 Task: Add horizontal guide.
Action: Mouse moved to (123, 88)
Screenshot: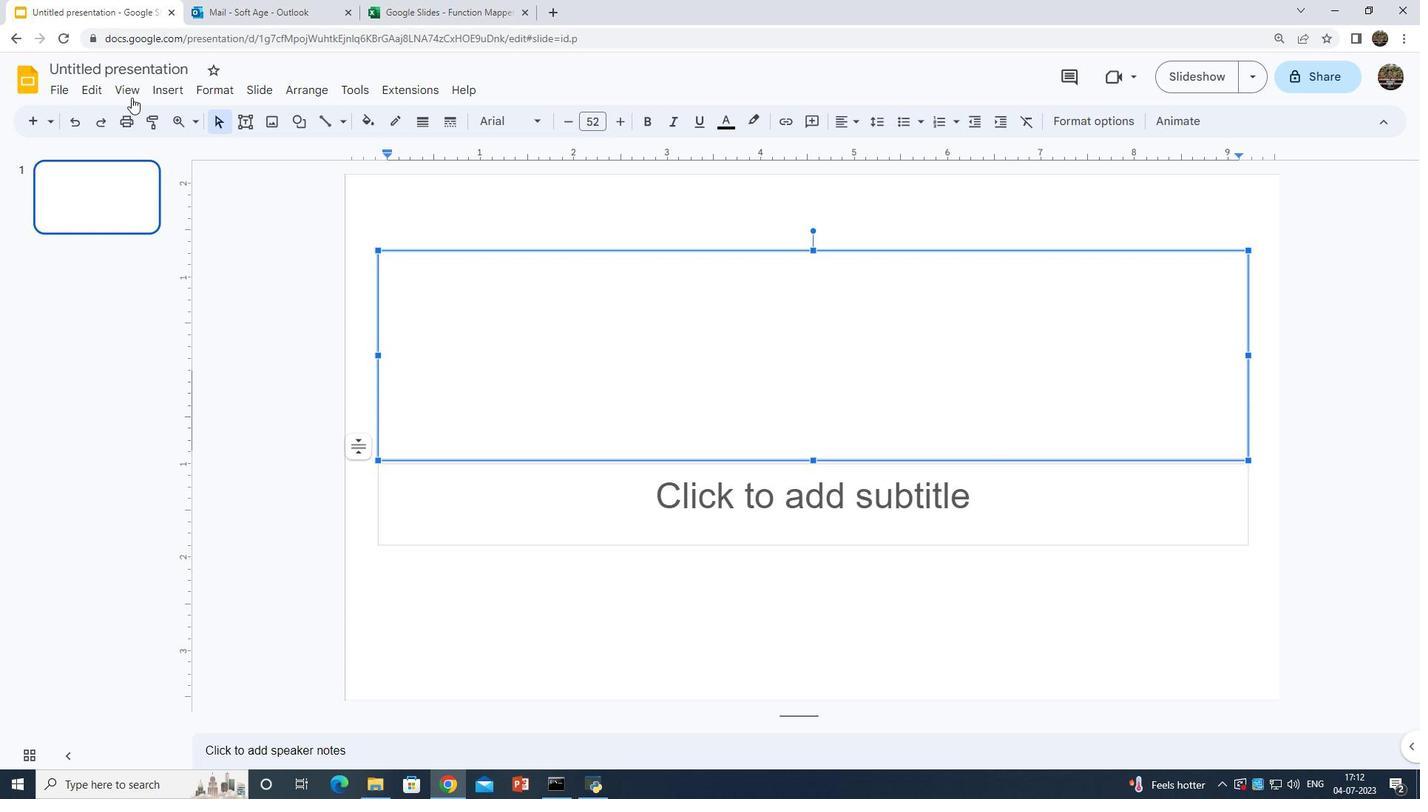 
Action: Mouse pressed left at (123, 88)
Screenshot: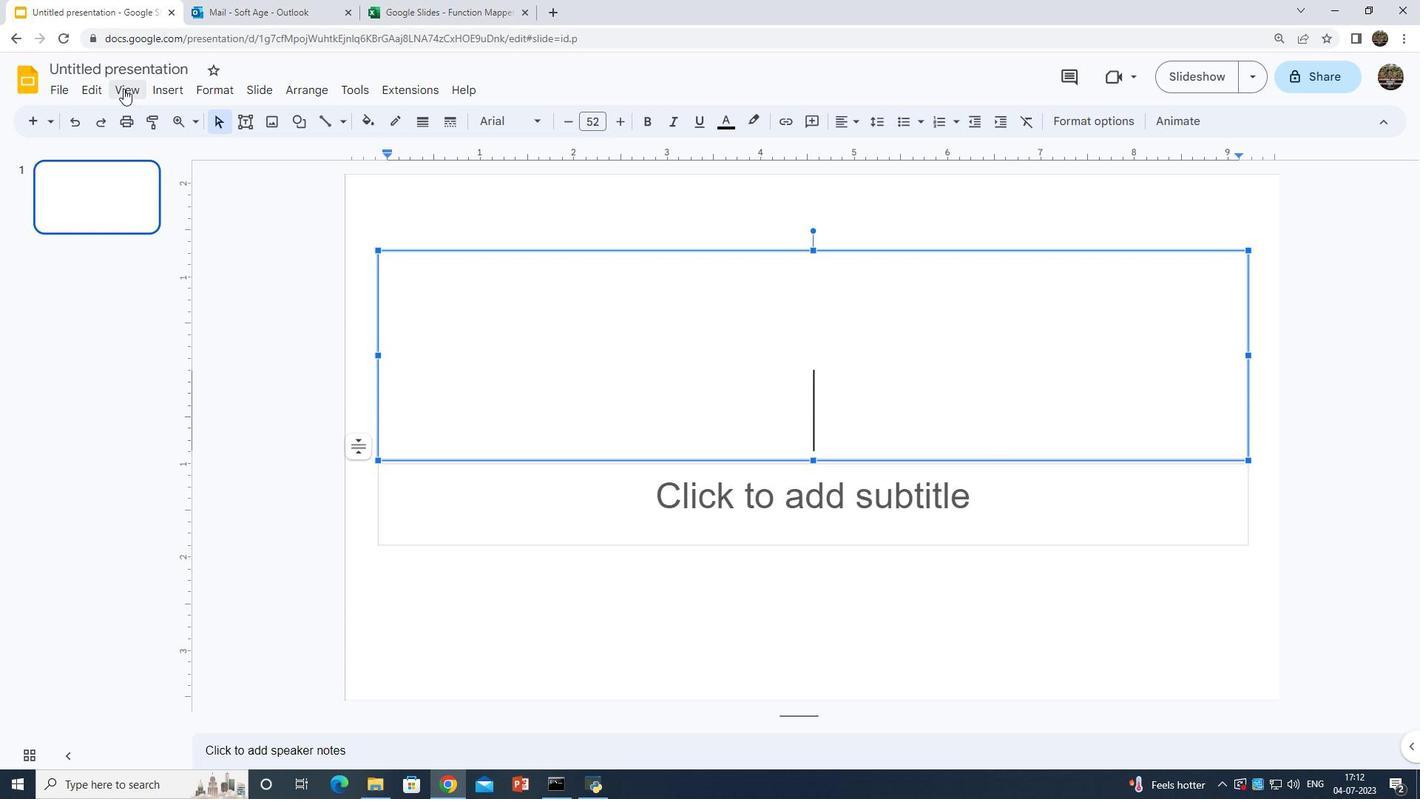 
Action: Mouse moved to (219, 261)
Screenshot: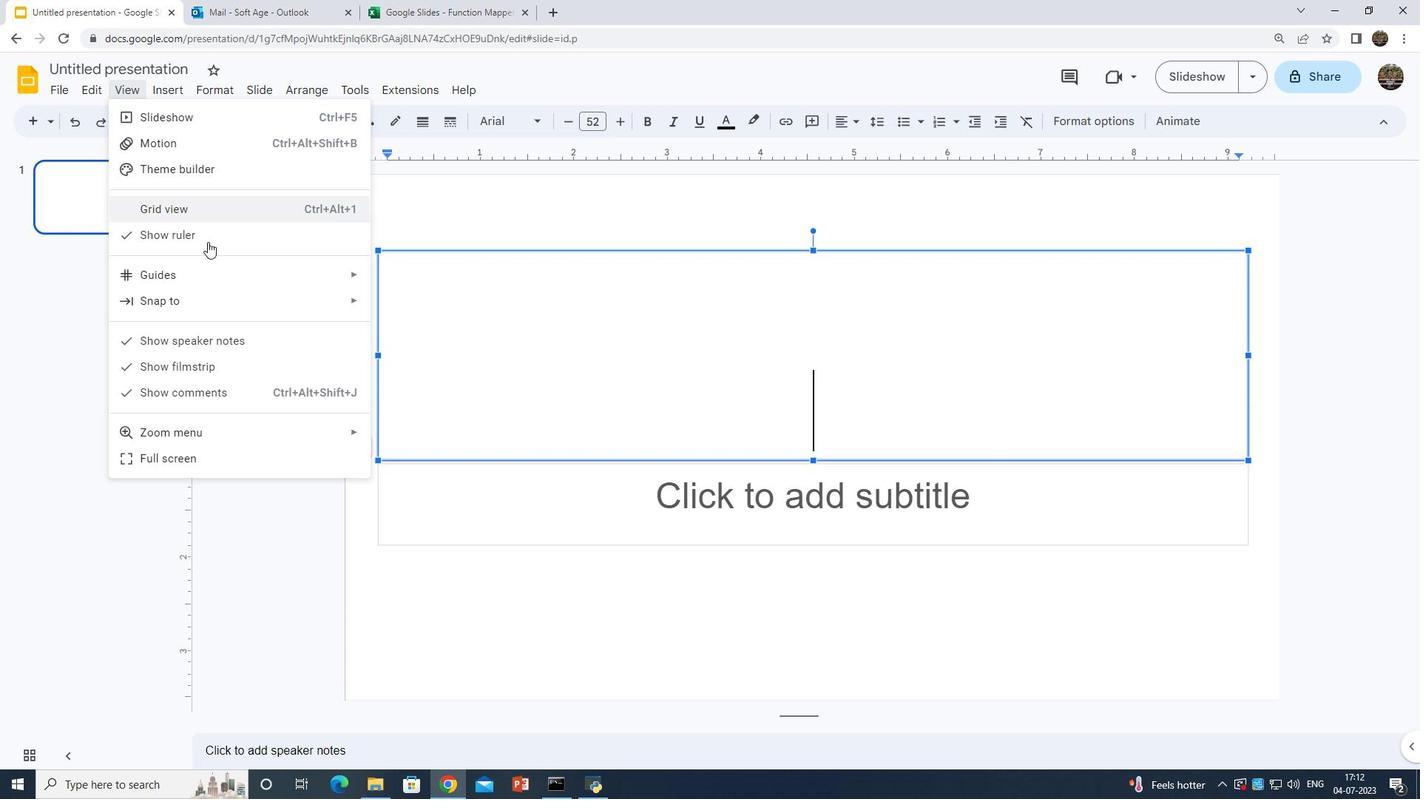 
Action: Mouse pressed left at (219, 261)
Screenshot: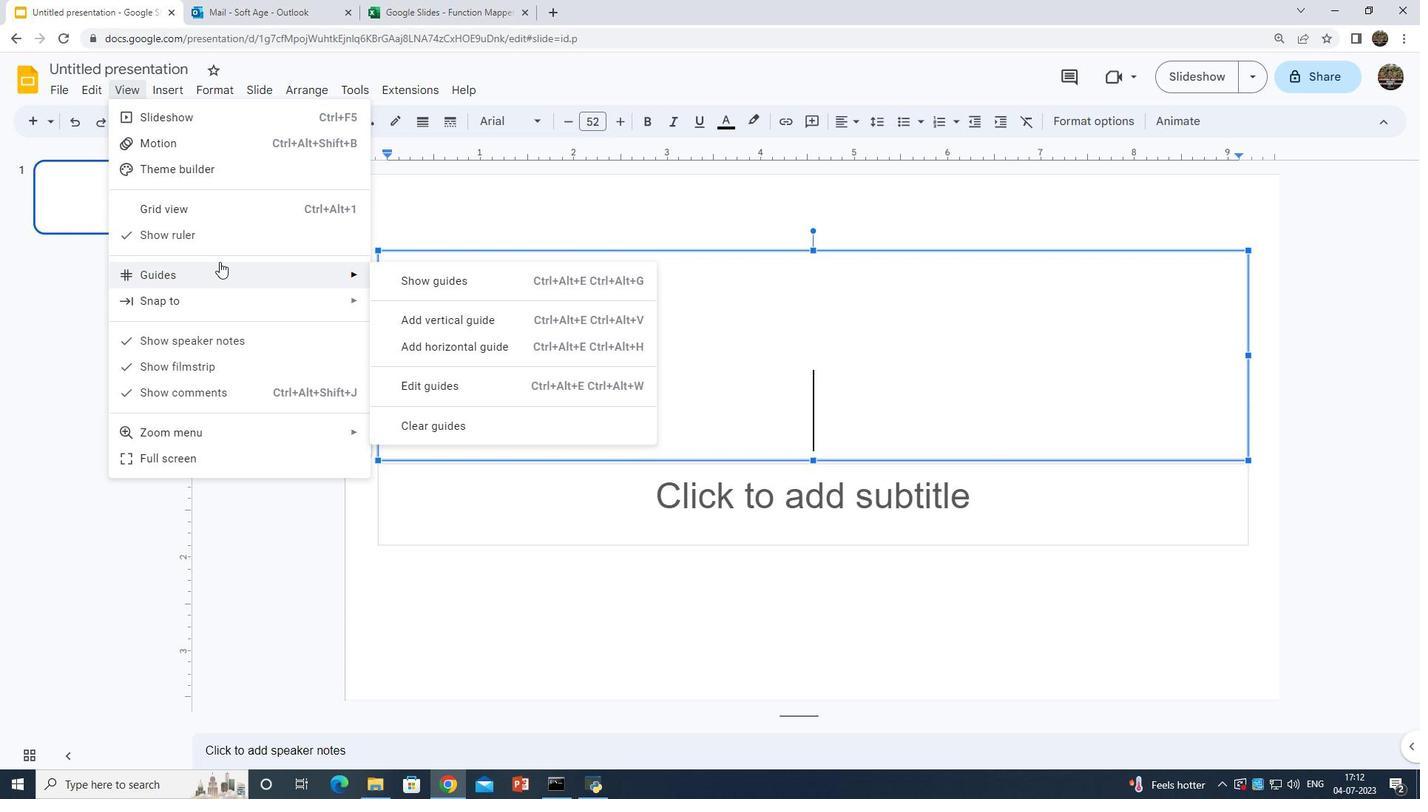 
Action: Mouse moved to (436, 346)
Screenshot: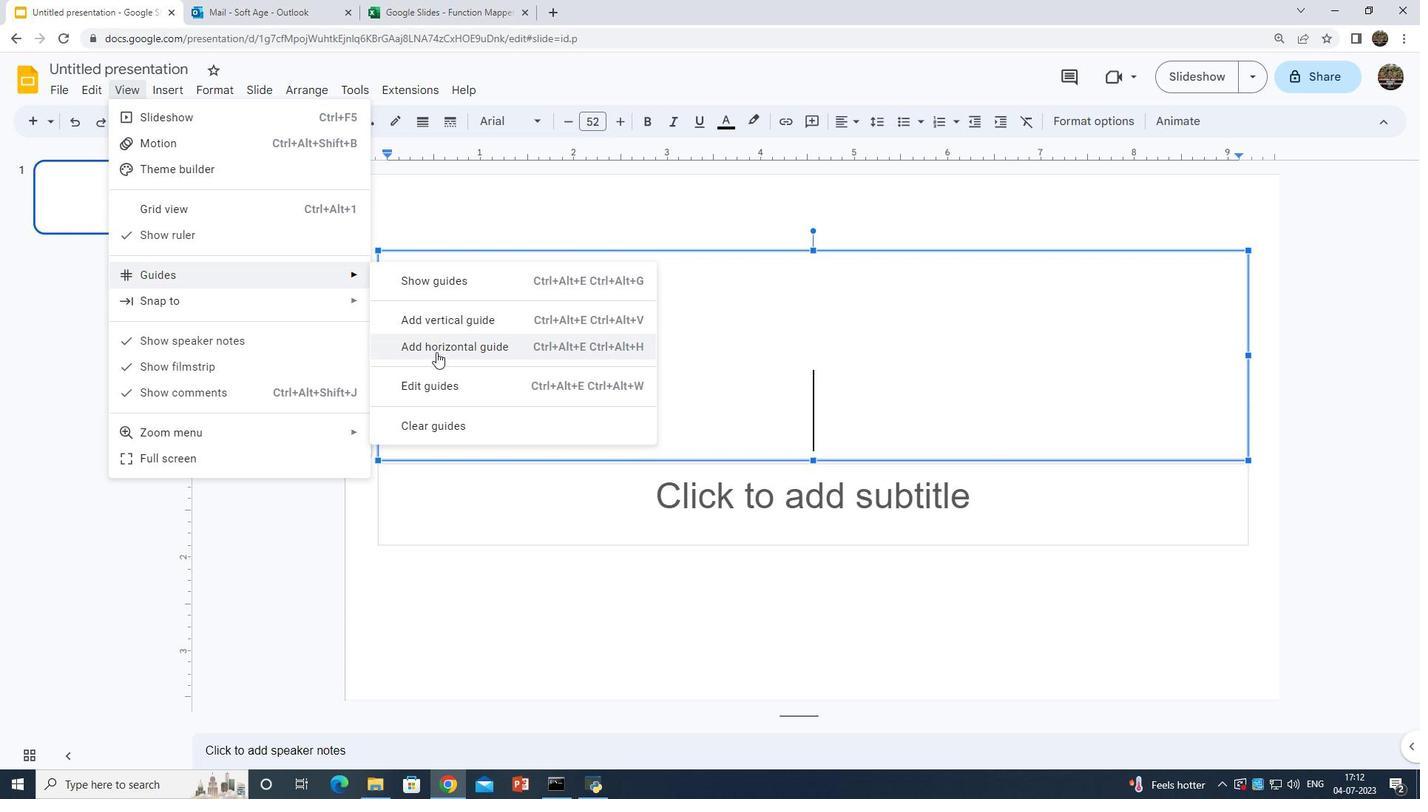 
Action: Mouse pressed left at (436, 346)
Screenshot: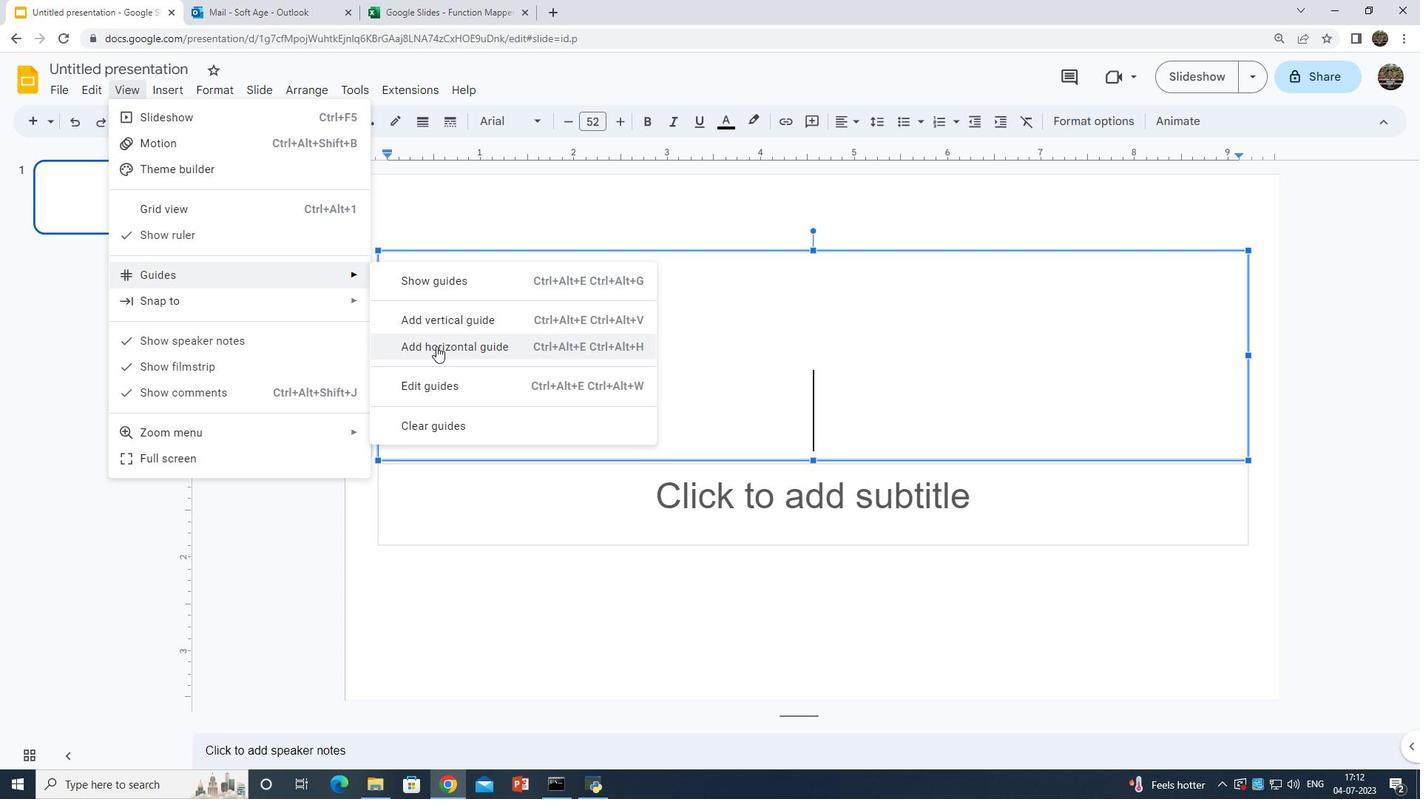 
